 Task: Check the supply section of the US housing market.
Action: Mouse moved to (410, 168)
Screenshot: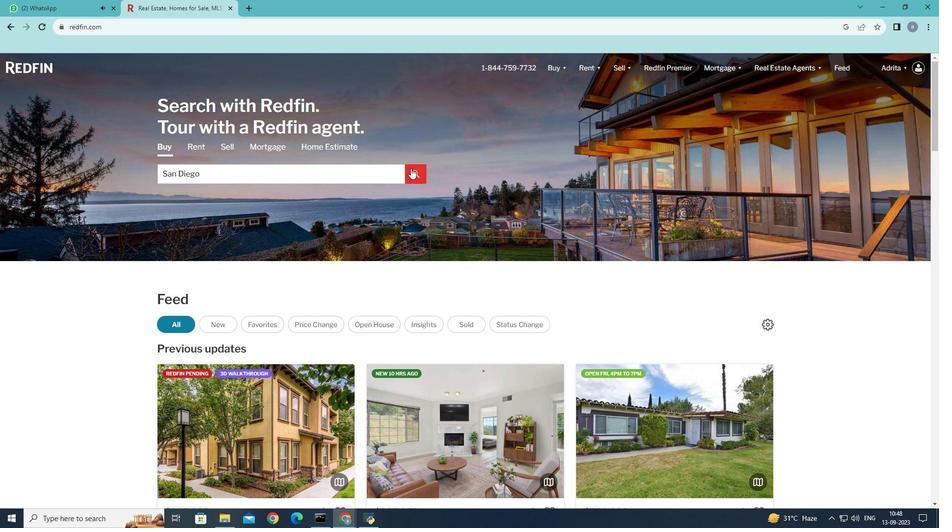
Action: Mouse pressed left at (410, 168)
Screenshot: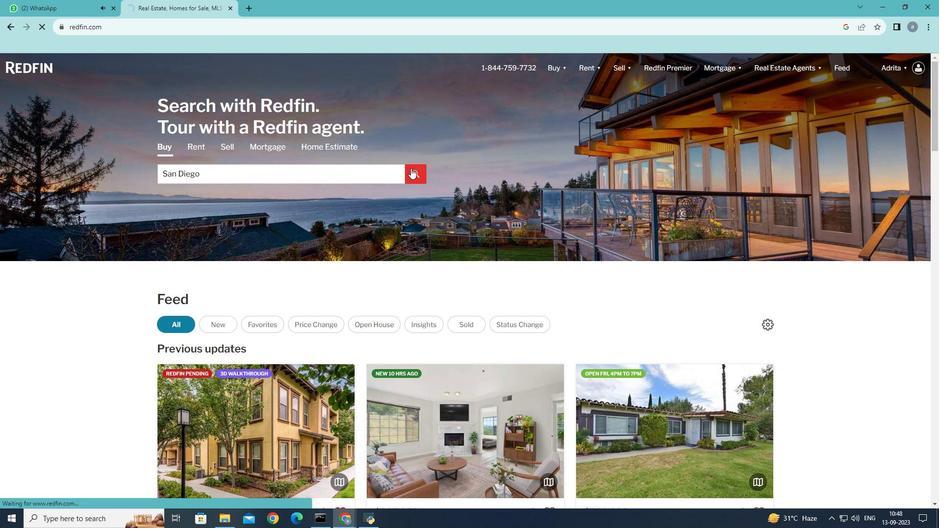 
Action: Mouse moved to (596, 186)
Screenshot: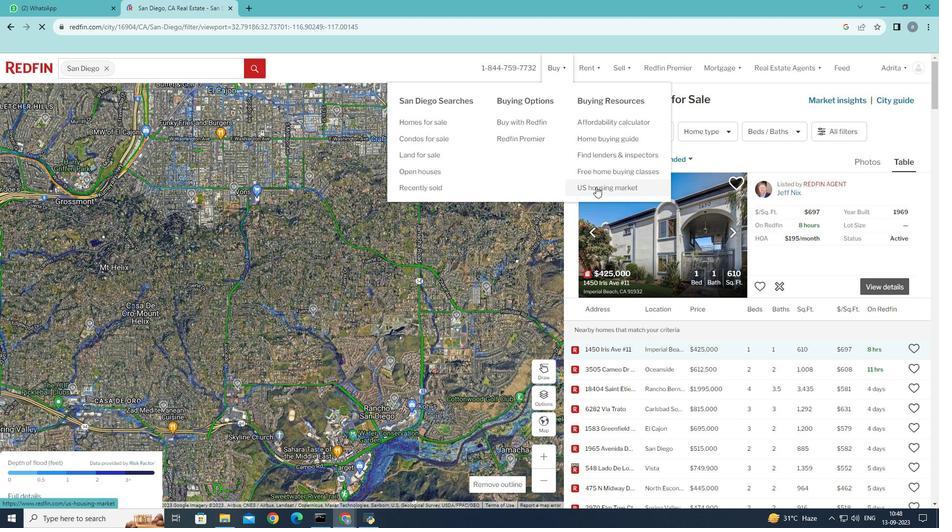 
Action: Mouse pressed left at (596, 186)
Screenshot: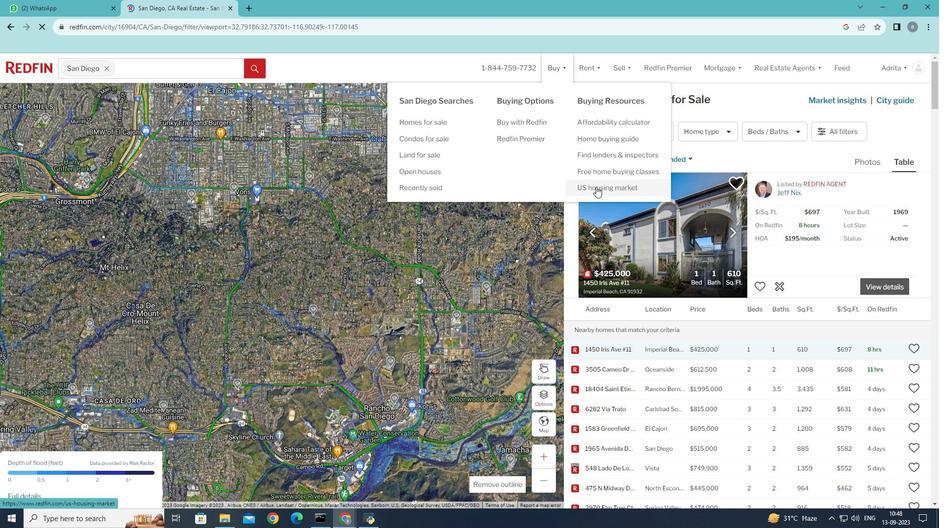 
Action: Mouse moved to (255, 196)
Screenshot: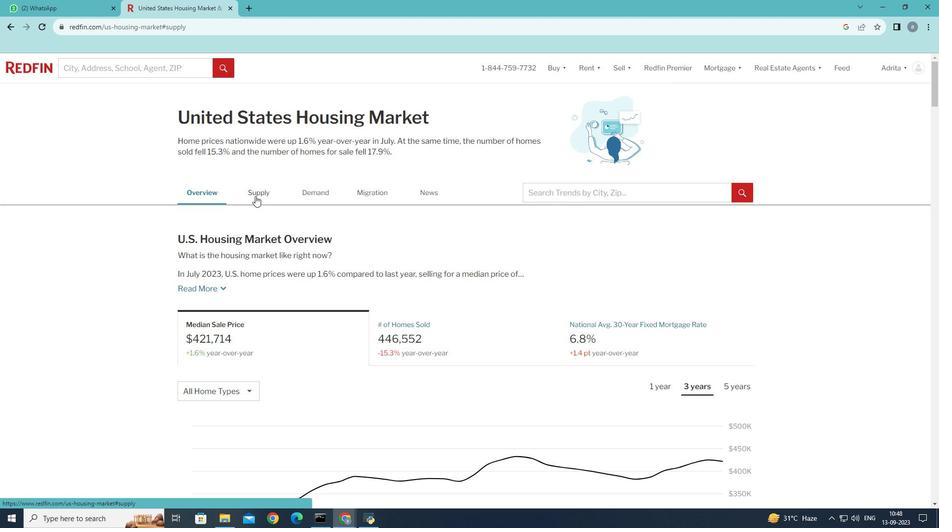 
Action: Mouse pressed left at (255, 196)
Screenshot: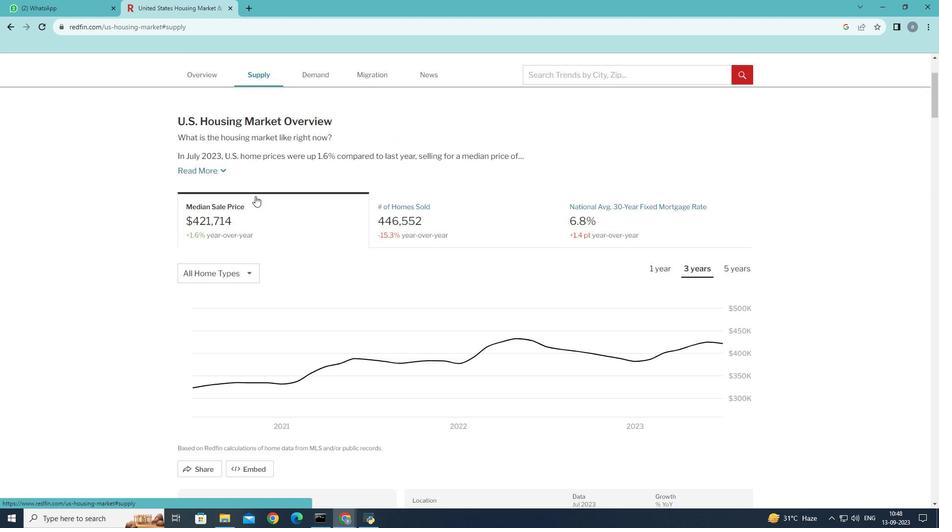 
Action: Mouse moved to (264, 197)
Screenshot: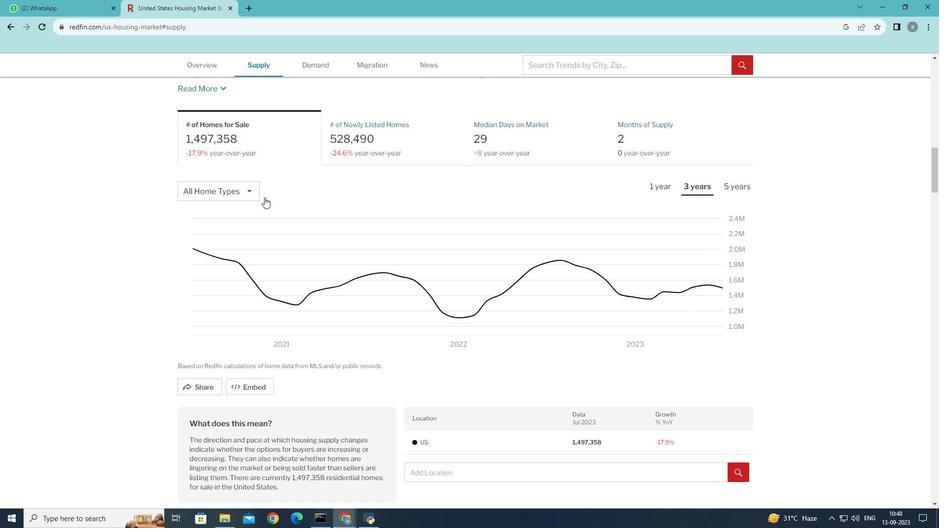 
Action: Mouse scrolled (264, 197) with delta (0, 0)
Screenshot: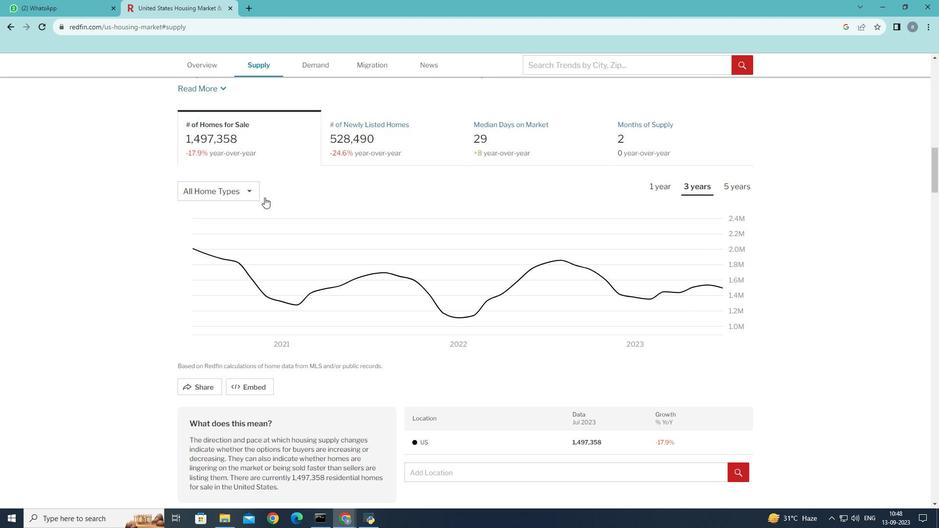 
Action: Mouse scrolled (264, 197) with delta (0, 0)
Screenshot: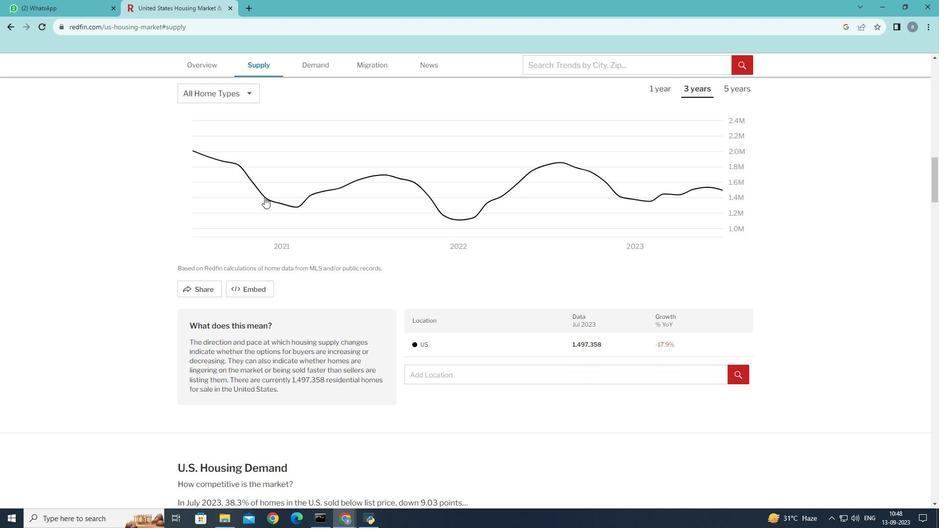
Action: Mouse scrolled (264, 197) with delta (0, 0)
Screenshot: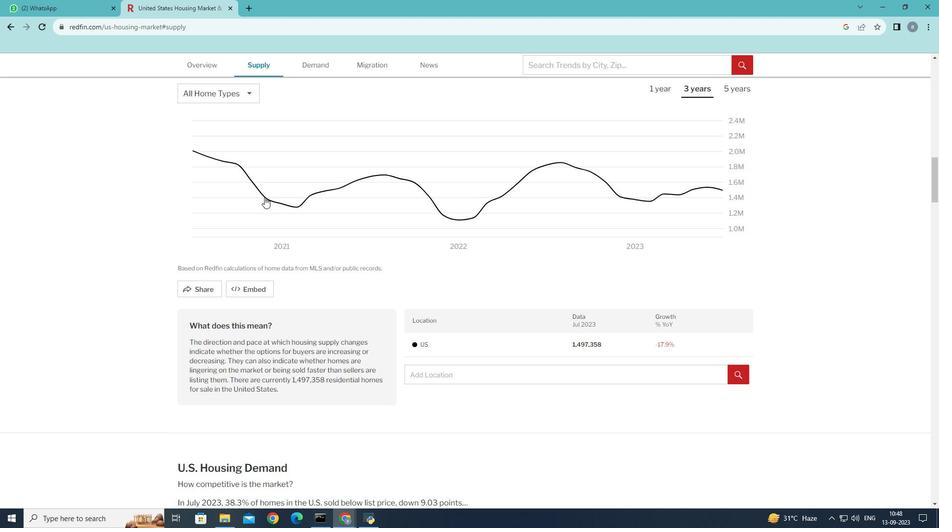 
Action: Mouse scrolled (264, 197) with delta (0, 0)
Screenshot: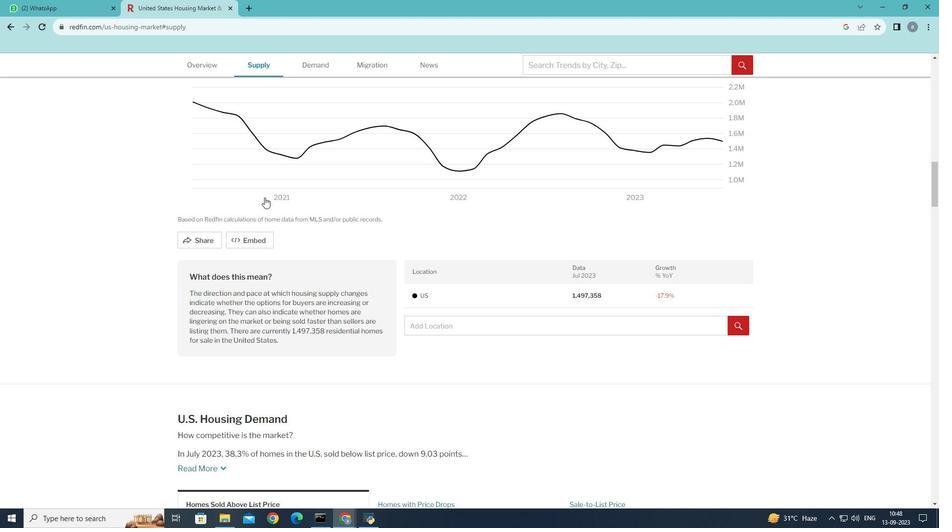 
Action: Mouse moved to (265, 197)
Screenshot: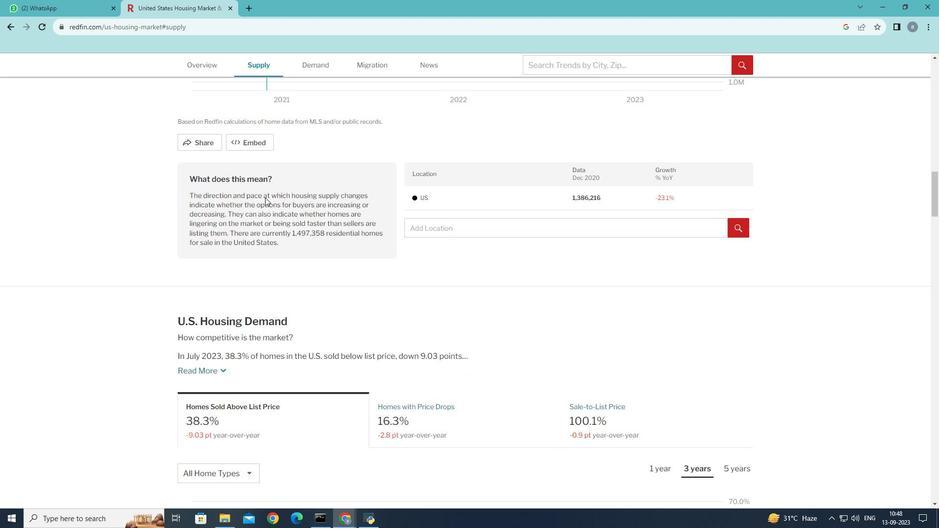 
Action: Mouse scrolled (265, 197) with delta (0, 0)
Screenshot: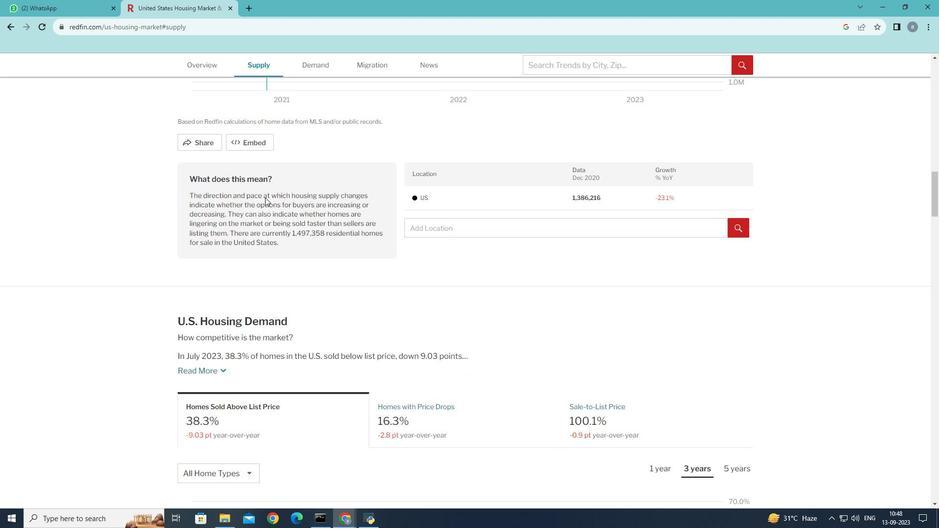 
Action: Mouse scrolled (265, 197) with delta (0, 0)
Screenshot: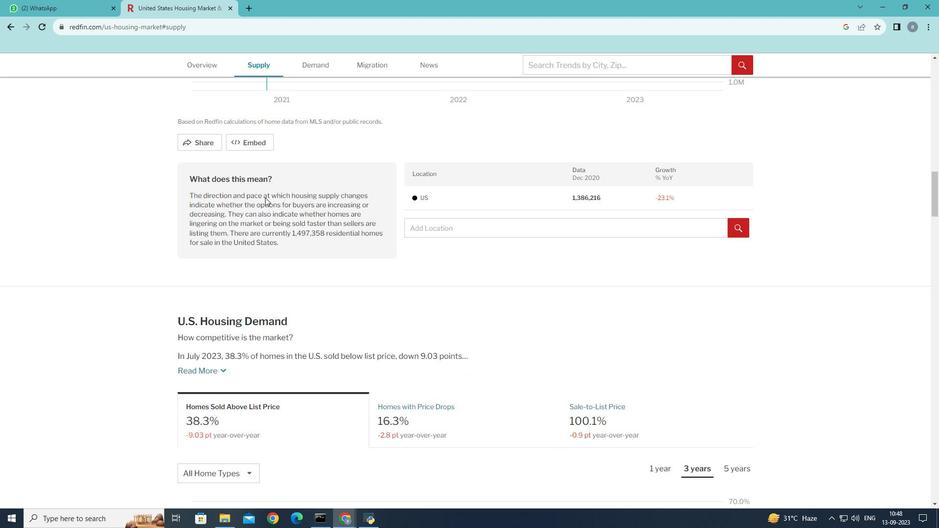 
Action: Mouse scrolled (265, 198) with delta (0, 0)
Screenshot: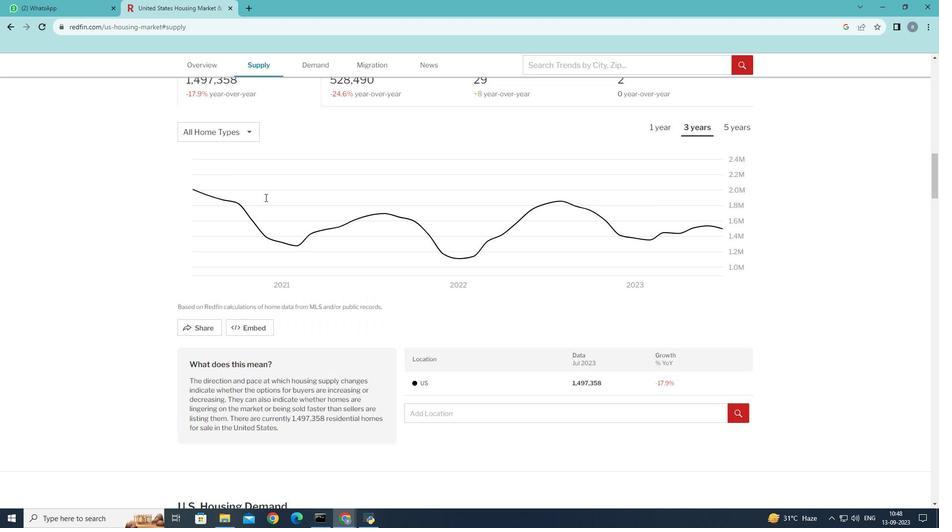 
Action: Mouse scrolled (265, 198) with delta (0, 0)
Screenshot: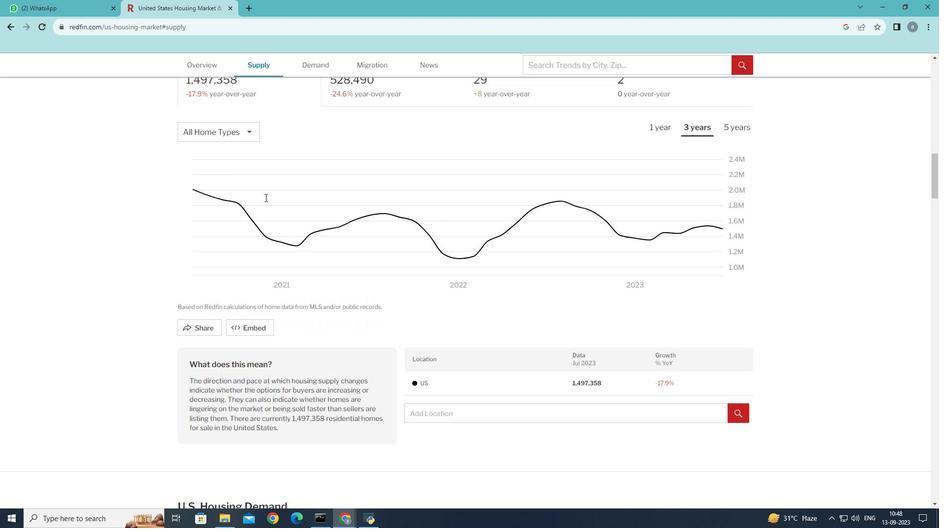 
Action: Mouse scrolled (265, 198) with delta (0, 0)
Screenshot: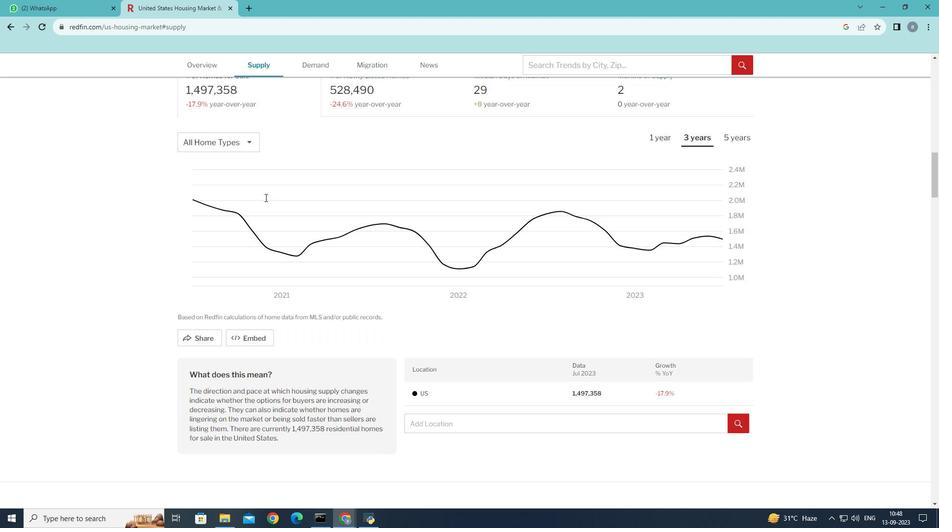 
Action: Mouse scrolled (265, 198) with delta (0, 0)
Screenshot: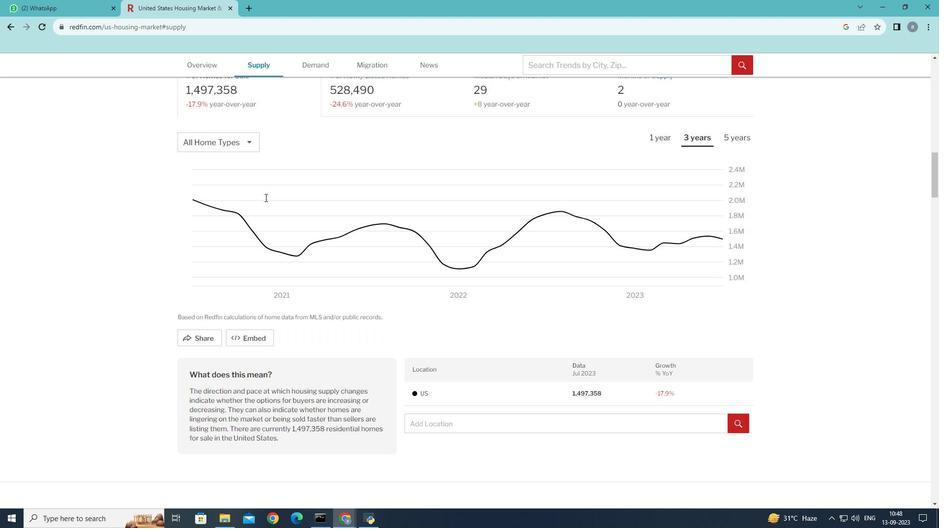 
Action: Mouse moved to (265, 197)
Screenshot: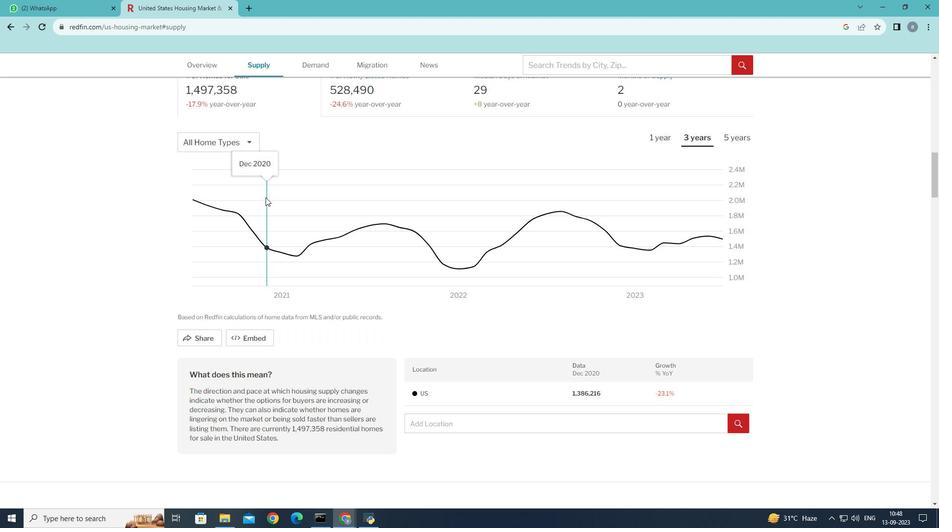 
